 Task: Look for products in the category "Baby Food & Drinks" from Plum Organics only.
Action: Mouse moved to (269, 145)
Screenshot: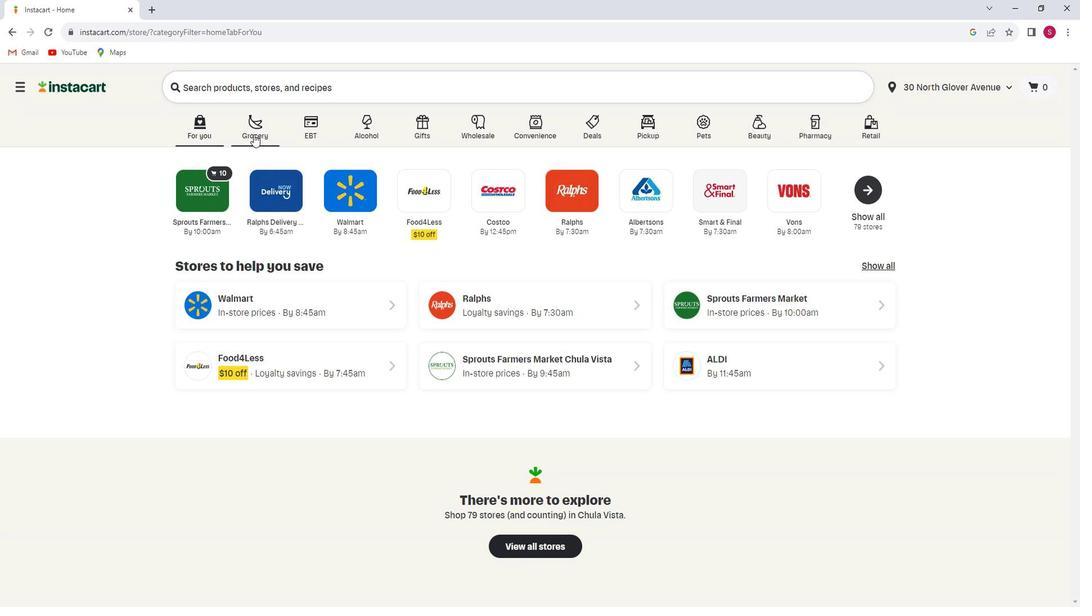
Action: Mouse pressed left at (269, 145)
Screenshot: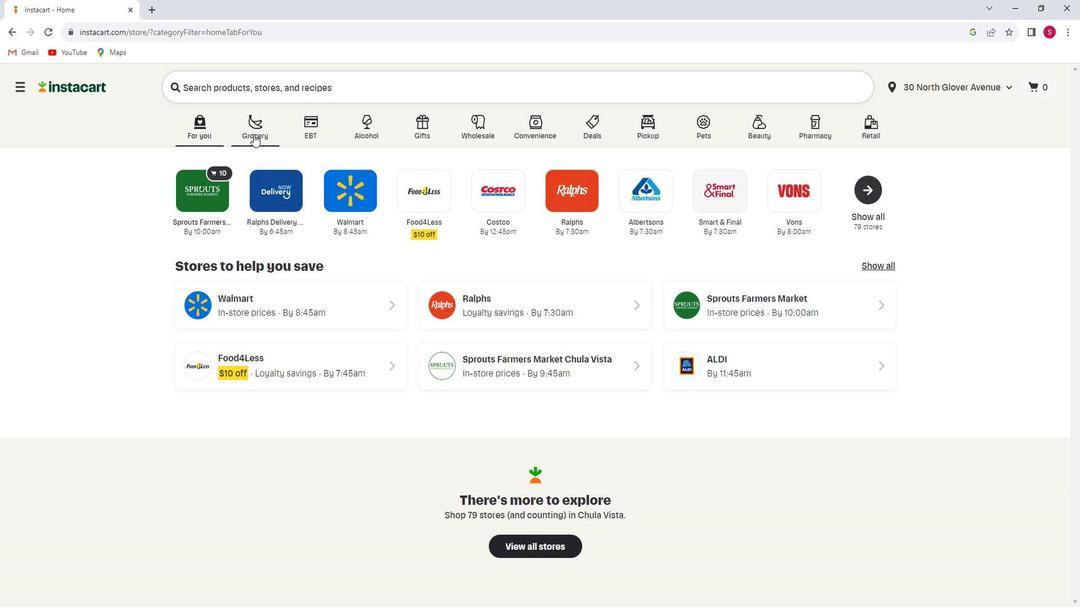 
Action: Mouse moved to (265, 353)
Screenshot: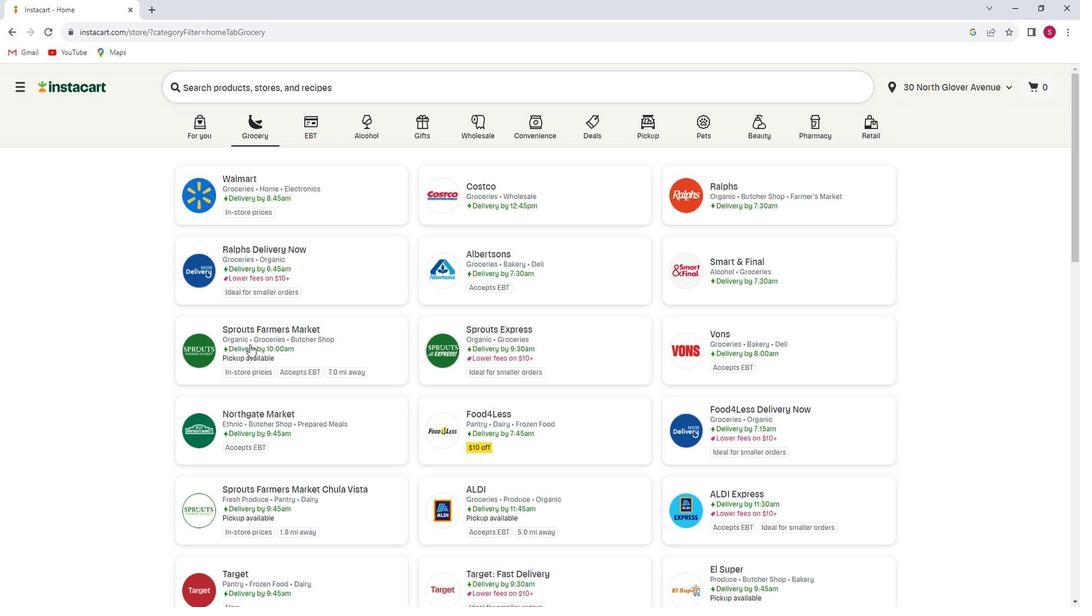 
Action: Mouse pressed left at (265, 353)
Screenshot: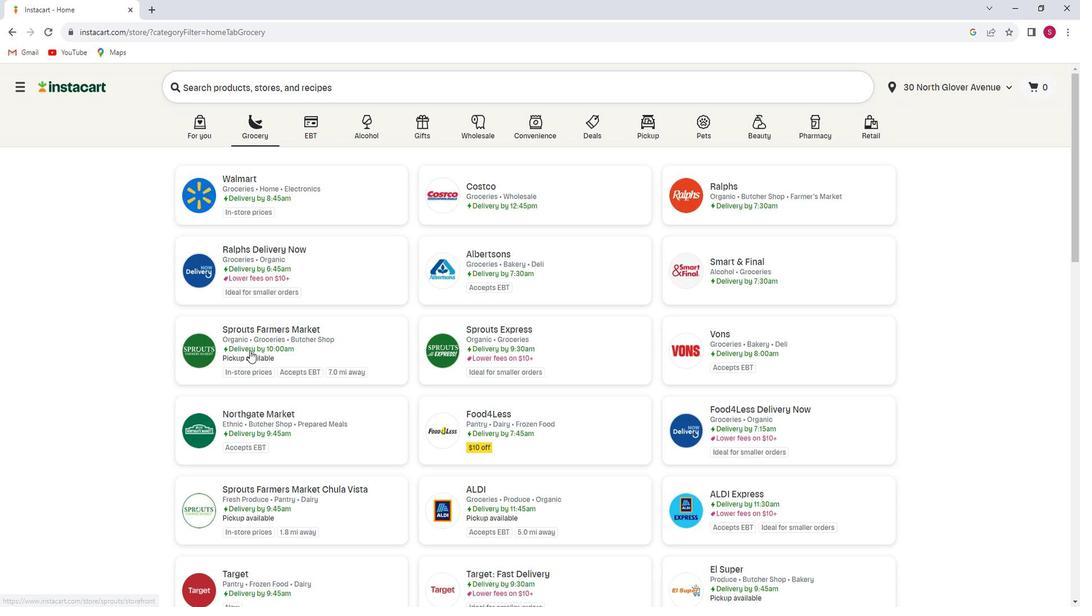 
Action: Mouse moved to (97, 411)
Screenshot: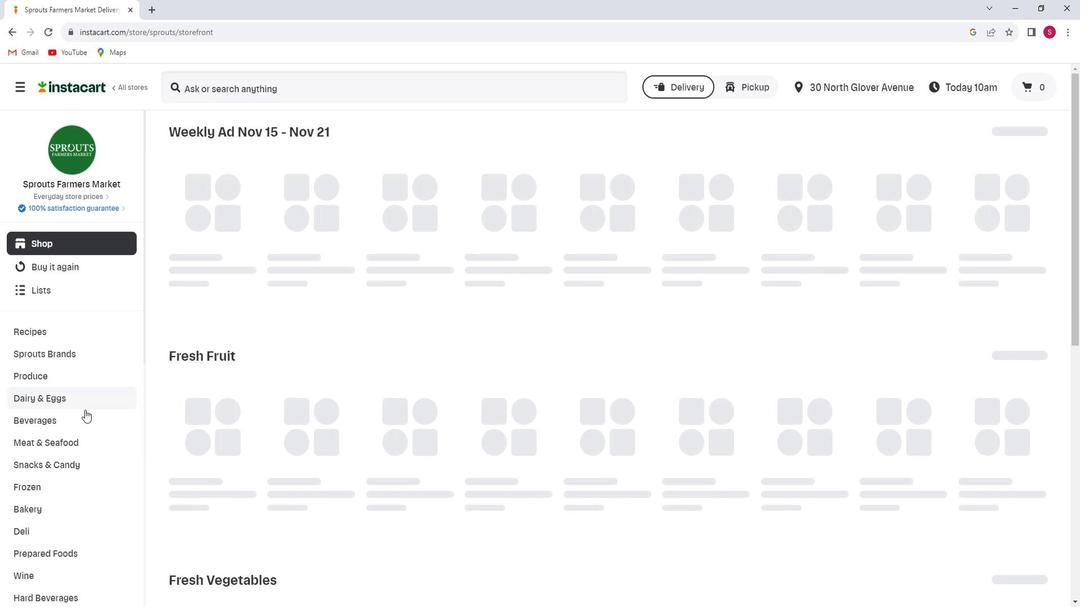 
Action: Mouse scrolled (97, 410) with delta (0, 0)
Screenshot: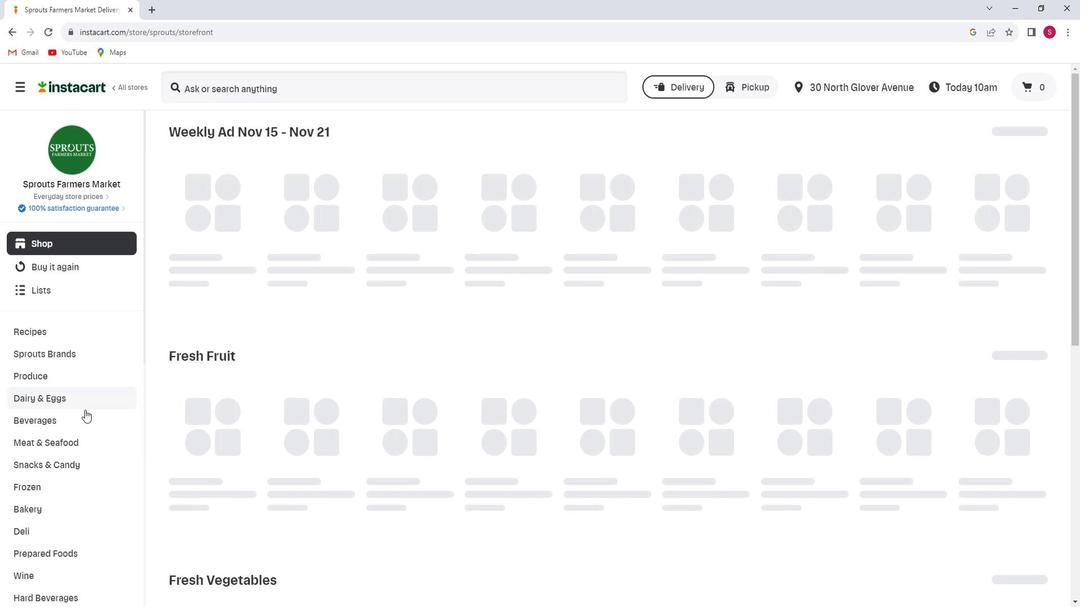 
Action: Mouse moved to (96, 412)
Screenshot: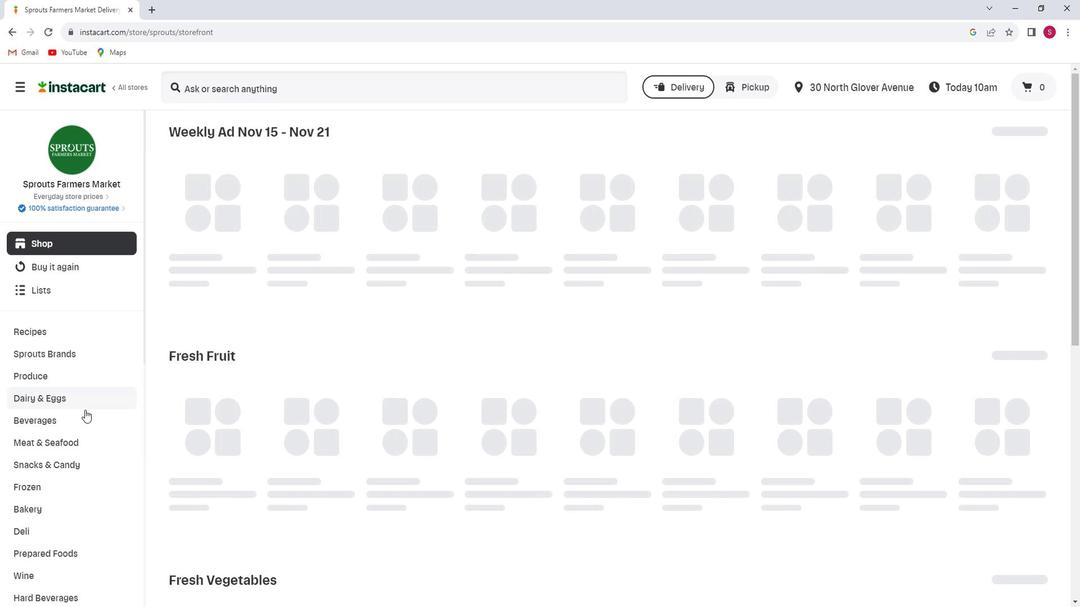 
Action: Mouse scrolled (96, 412) with delta (0, 0)
Screenshot: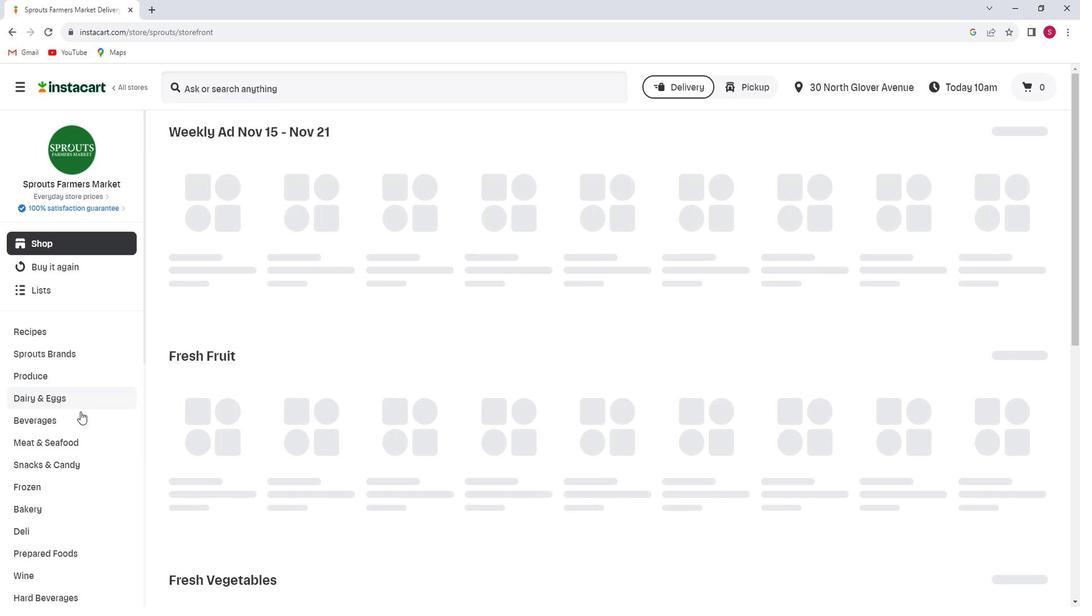 
Action: Mouse scrolled (96, 412) with delta (0, 0)
Screenshot: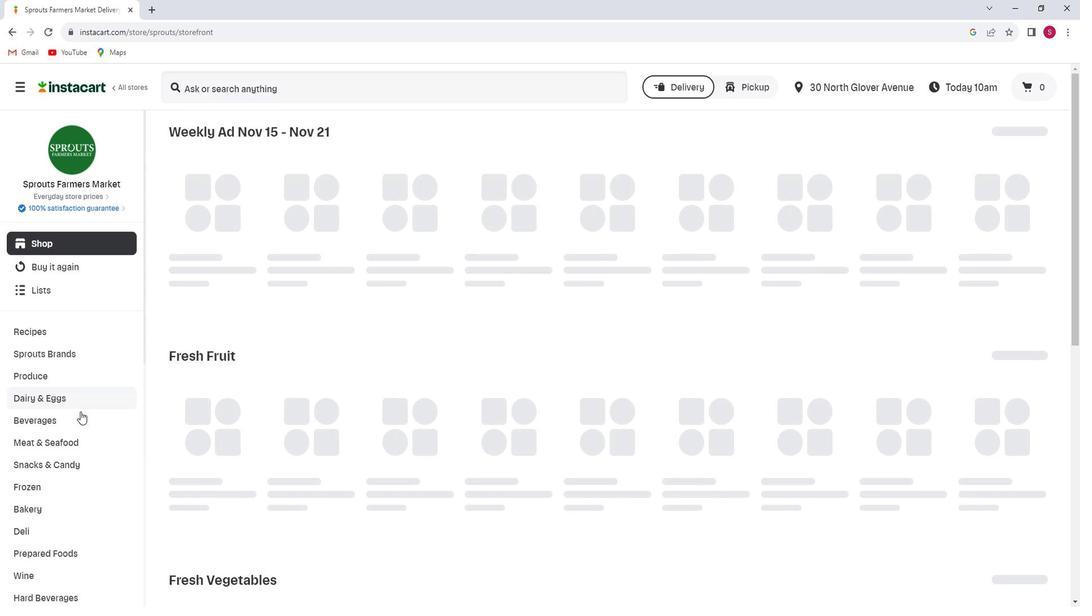 
Action: Mouse scrolled (96, 412) with delta (0, 0)
Screenshot: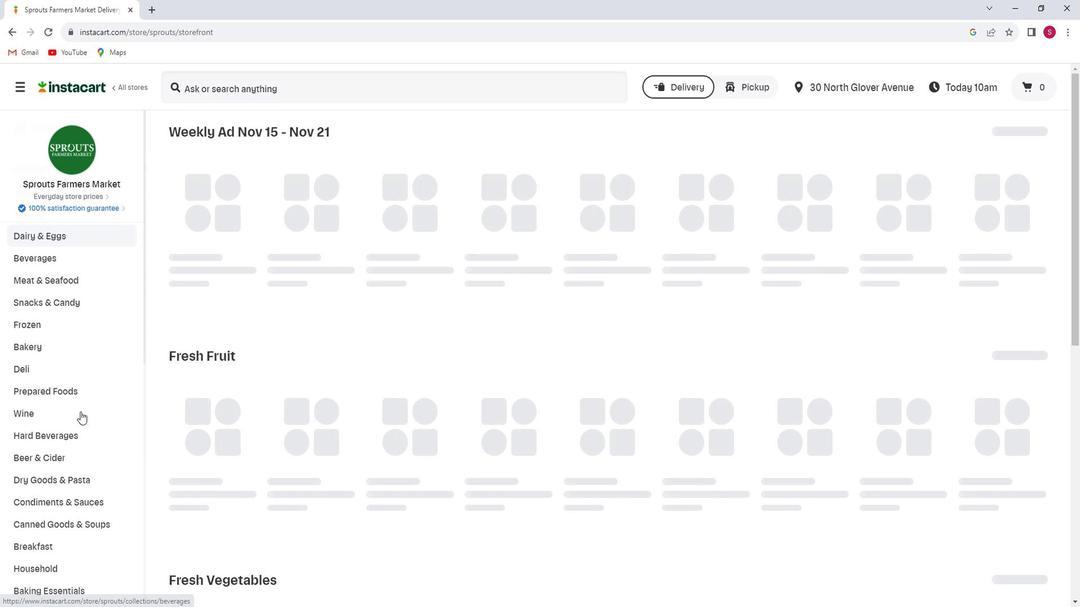 
Action: Mouse scrolled (96, 412) with delta (0, 0)
Screenshot: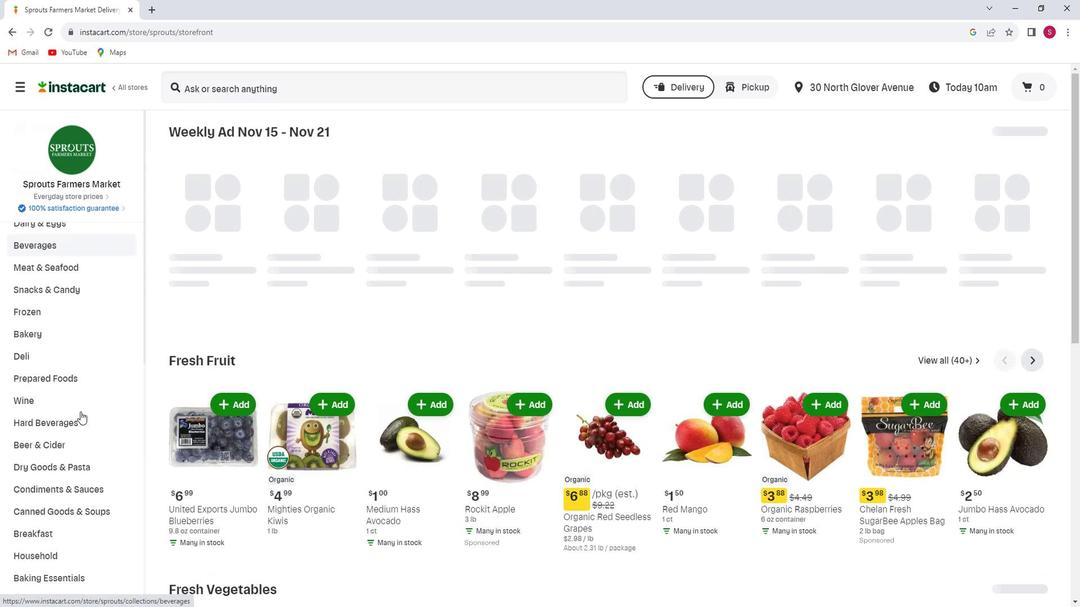 
Action: Mouse scrolled (96, 412) with delta (0, 0)
Screenshot: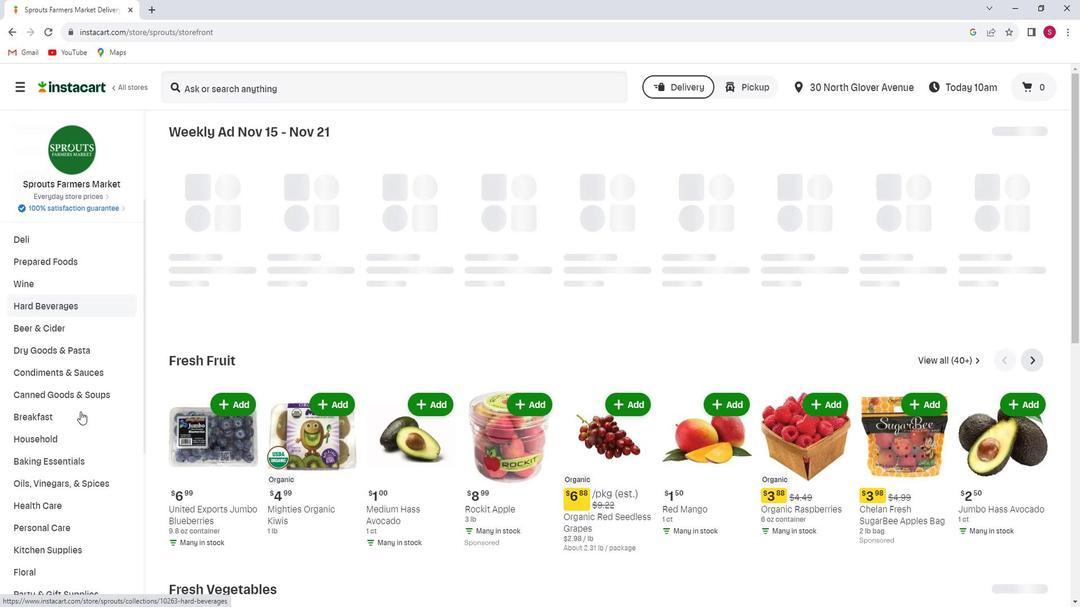 
Action: Mouse scrolled (96, 412) with delta (0, 0)
Screenshot: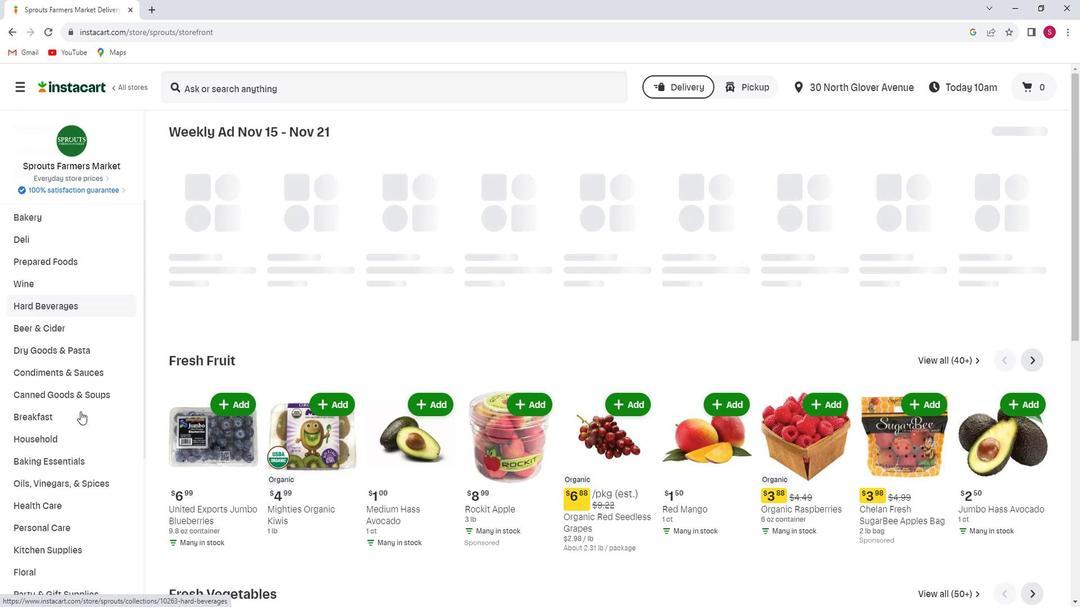 
Action: Mouse scrolled (96, 412) with delta (0, 0)
Screenshot: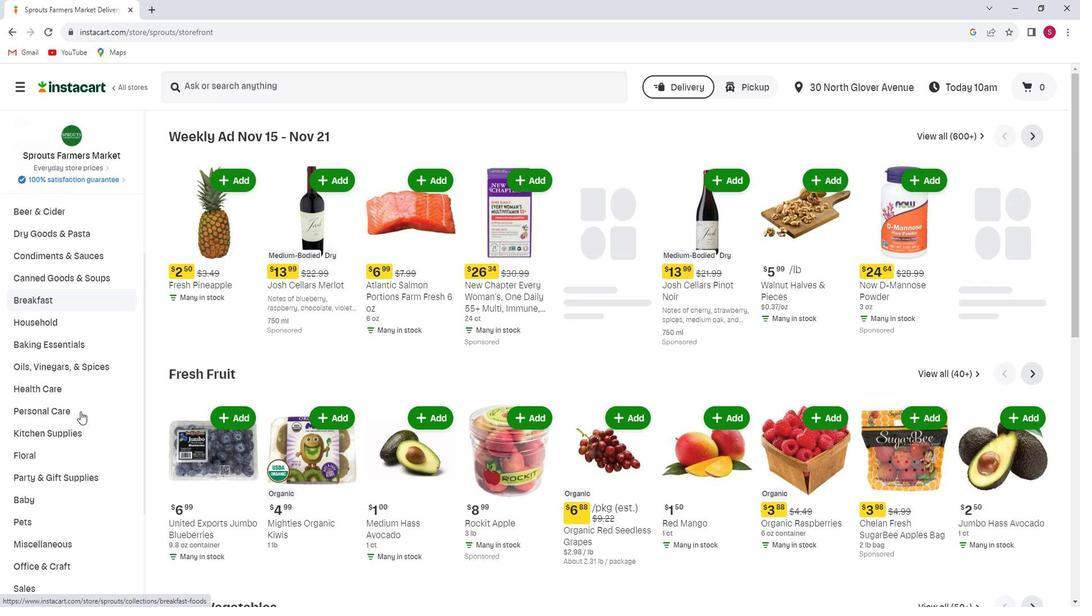 
Action: Mouse moved to (68, 437)
Screenshot: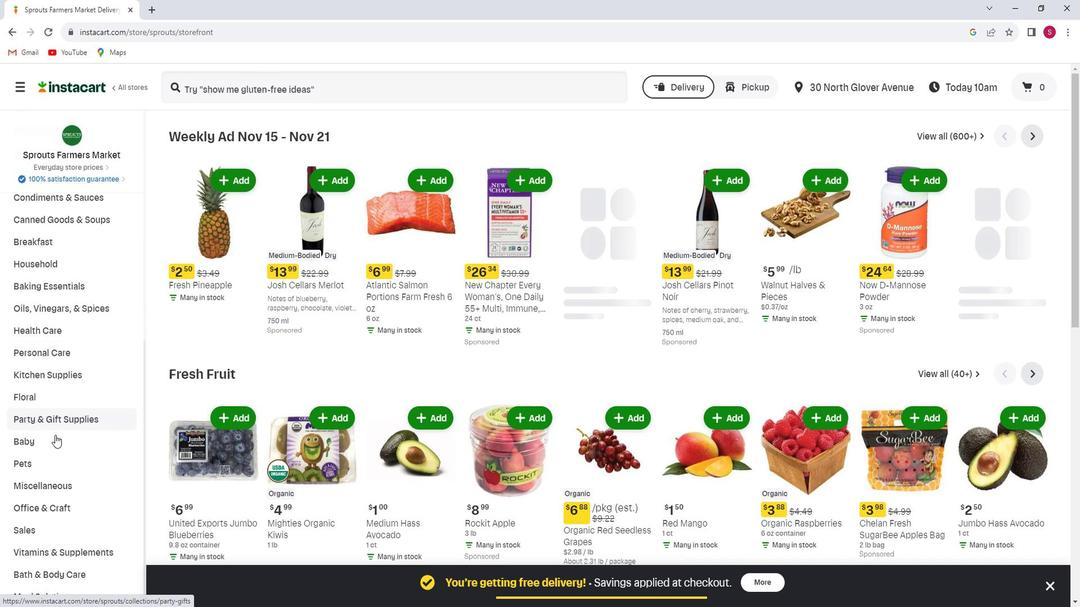 
Action: Mouse pressed left at (68, 437)
Screenshot: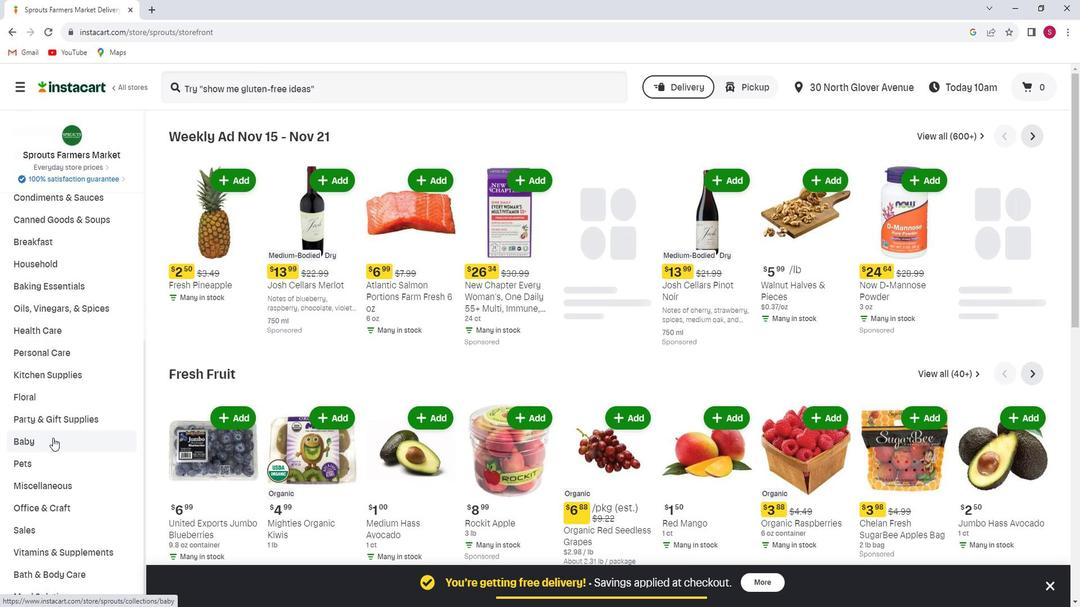 
Action: Mouse moved to (73, 521)
Screenshot: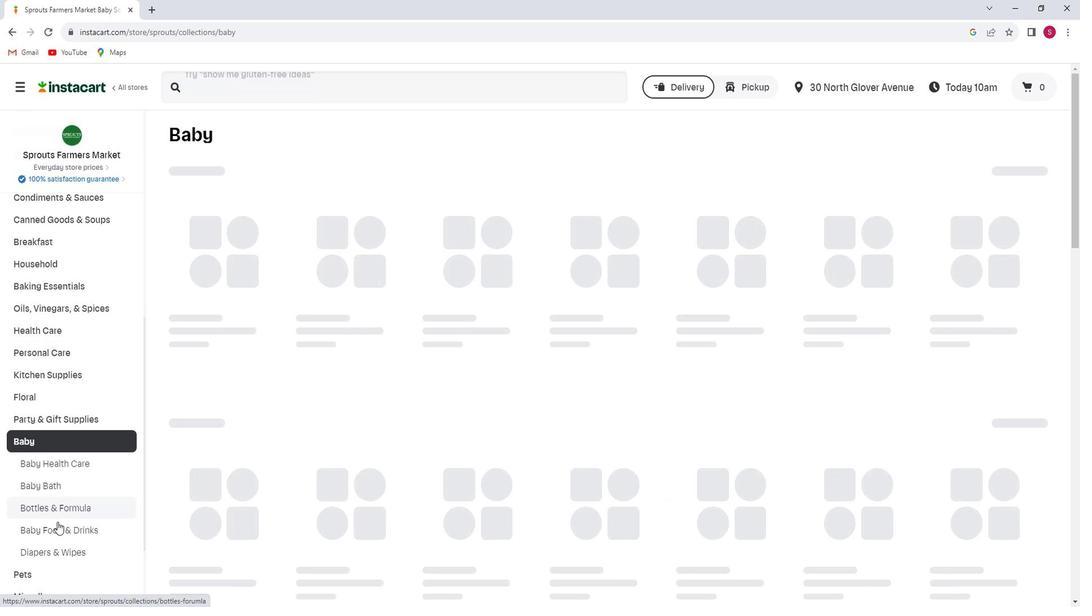 
Action: Mouse pressed left at (73, 521)
Screenshot: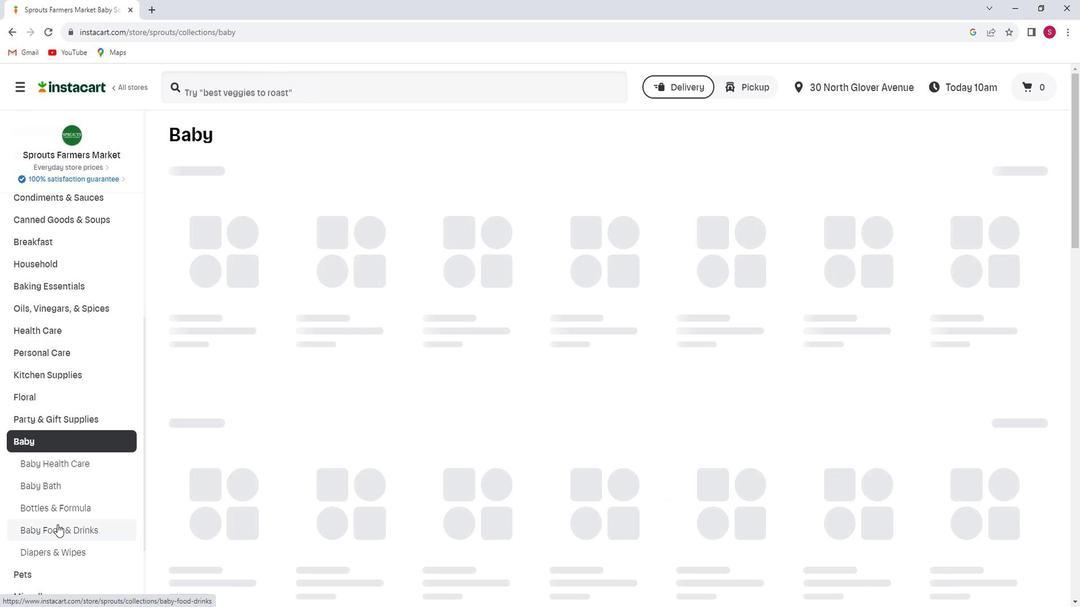 
Action: Mouse moved to (461, 237)
Screenshot: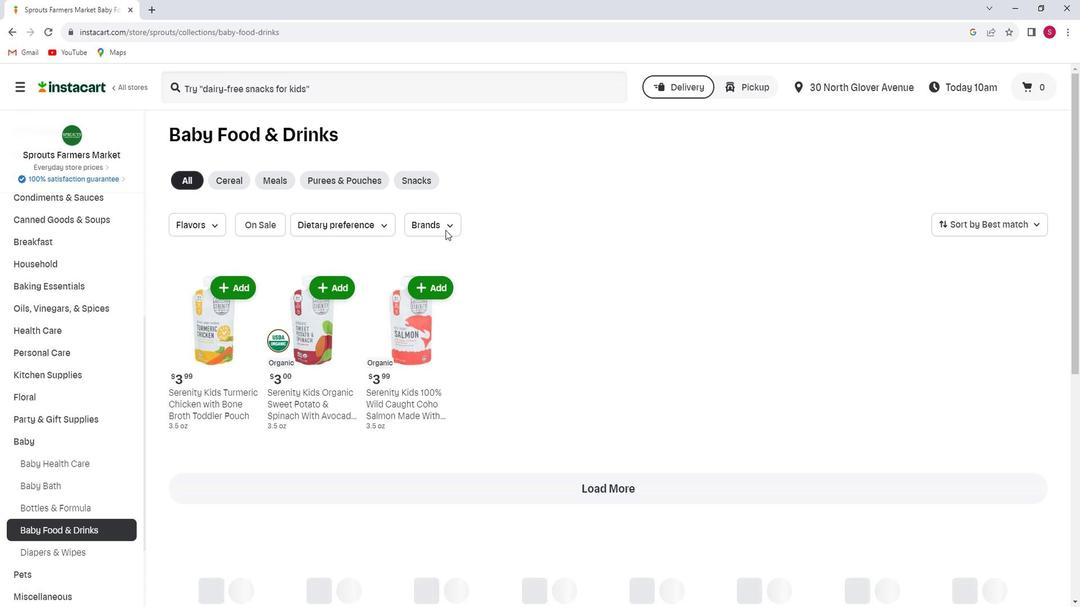 
Action: Mouse pressed left at (461, 237)
Screenshot: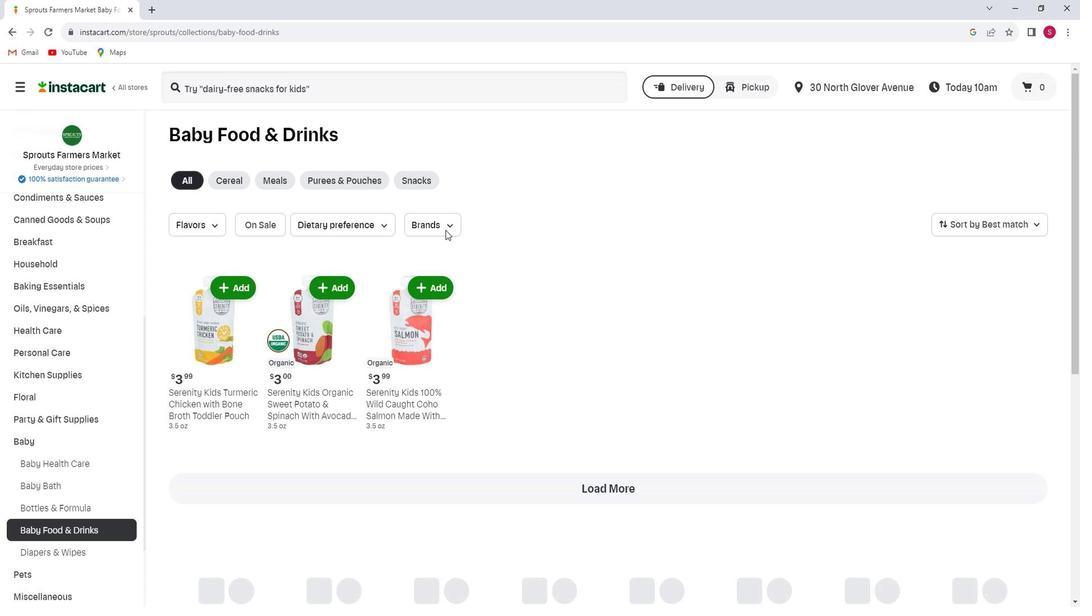 
Action: Mouse moved to (459, 293)
Screenshot: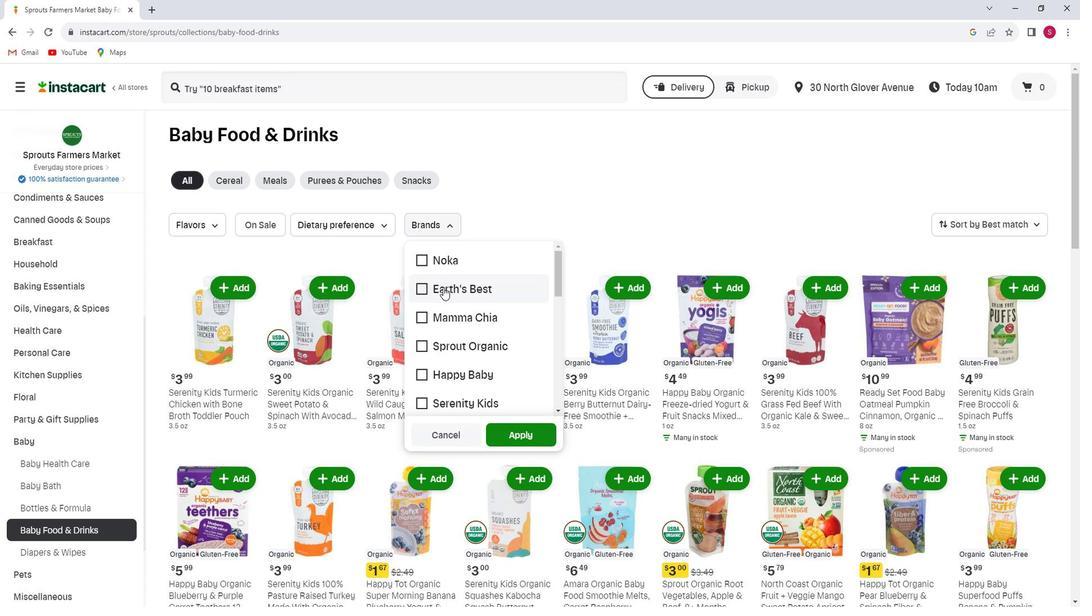 
Action: Mouse scrolled (459, 293) with delta (0, 0)
Screenshot: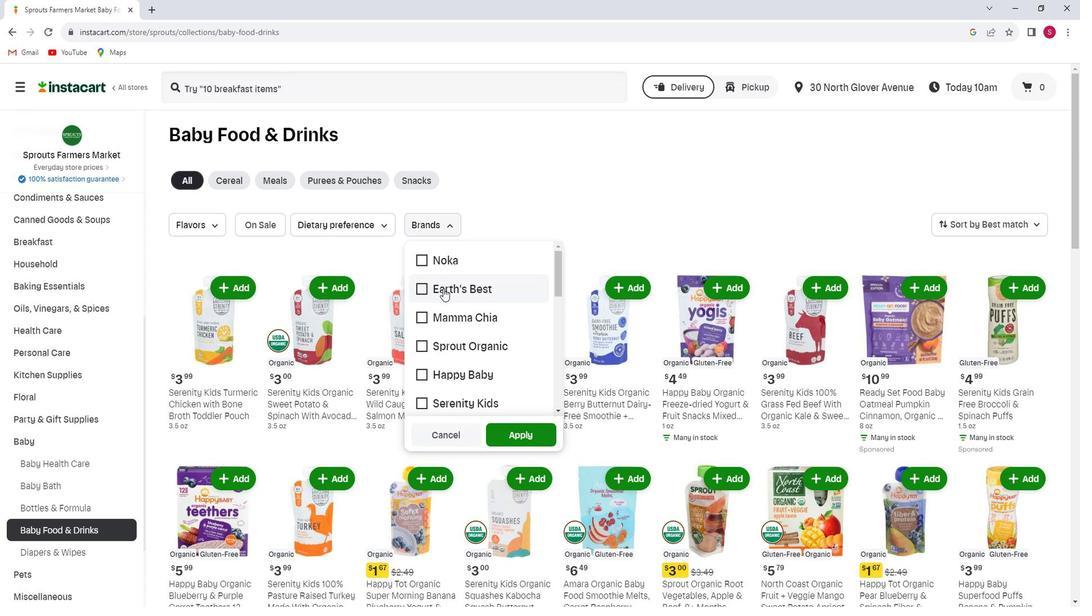 
Action: Mouse moved to (459, 295)
Screenshot: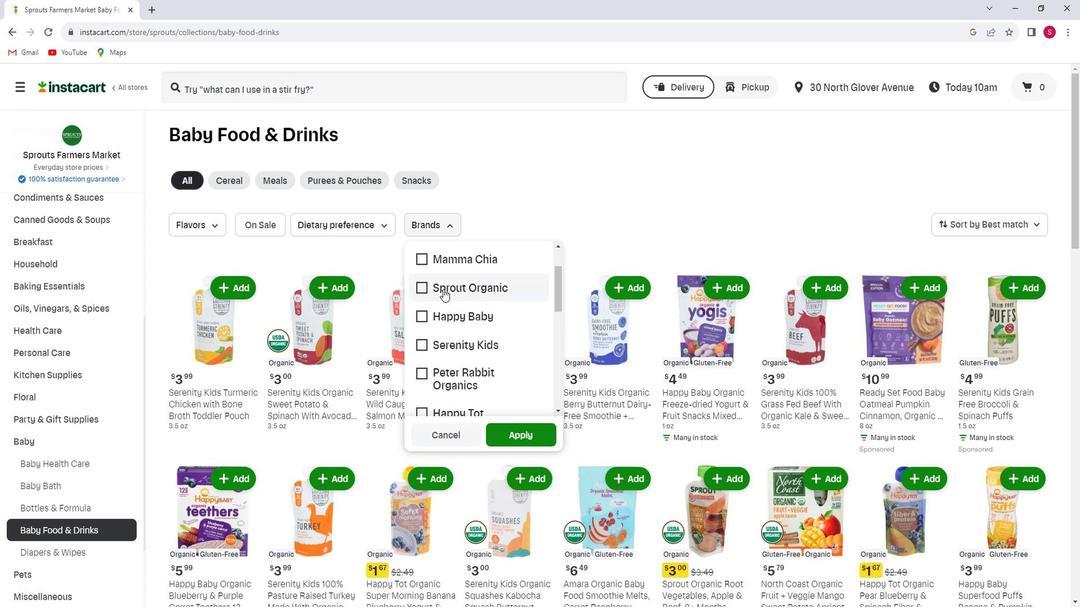 
Action: Mouse scrolled (459, 294) with delta (0, 0)
Screenshot: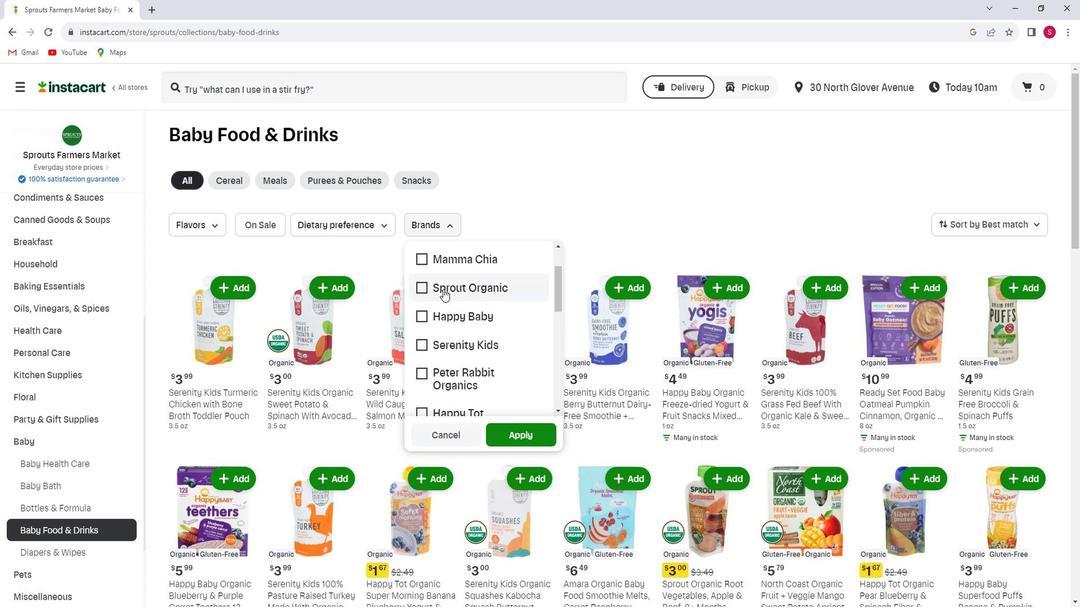 
Action: Mouse moved to (459, 298)
Screenshot: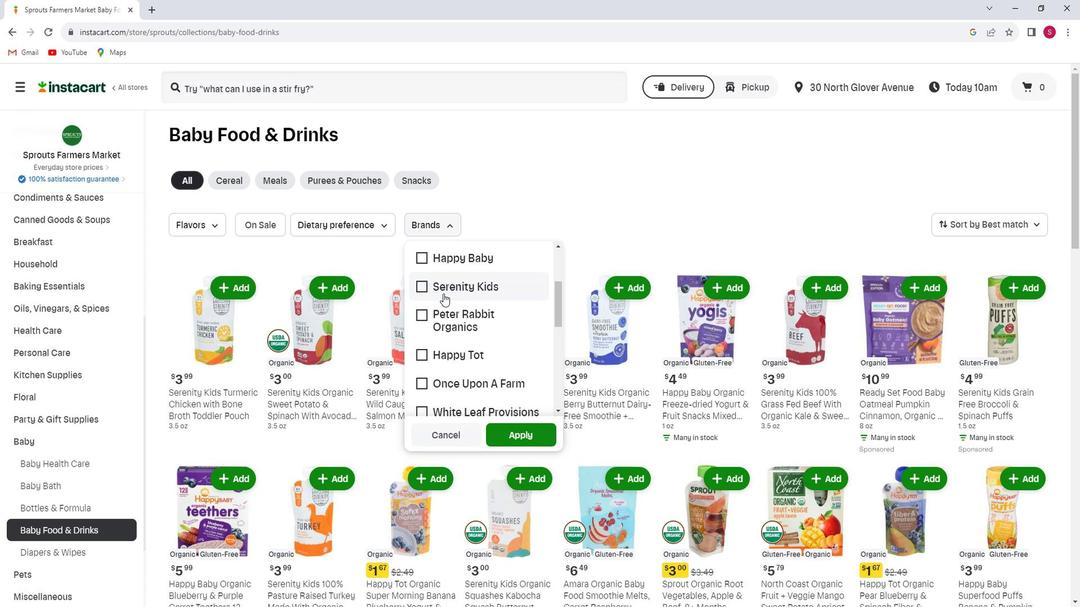 
Action: Mouse scrolled (459, 298) with delta (0, 0)
Screenshot: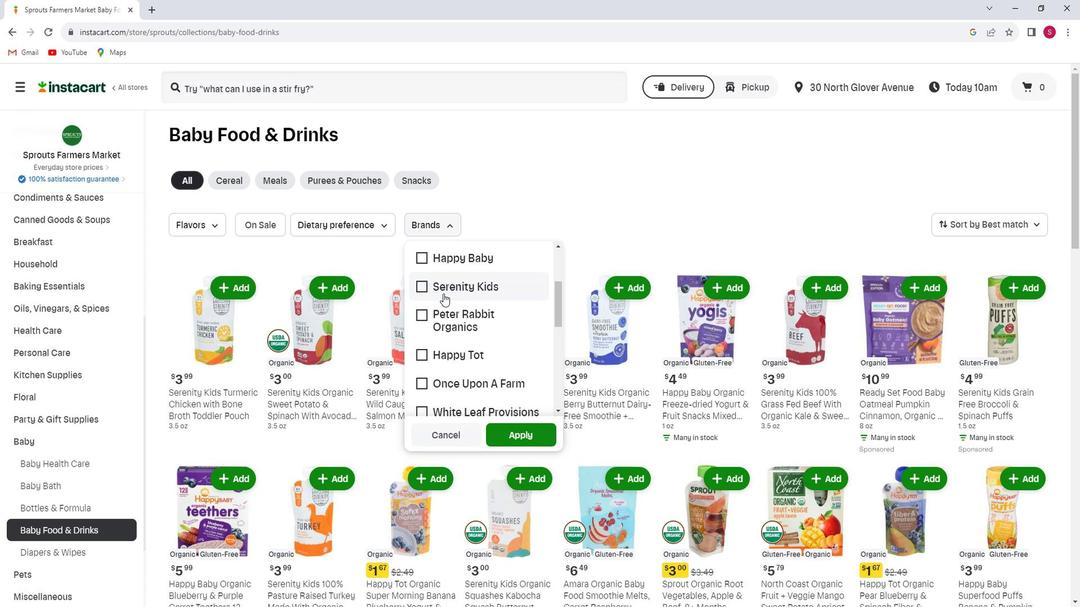 
Action: Mouse scrolled (459, 298) with delta (0, 0)
Screenshot: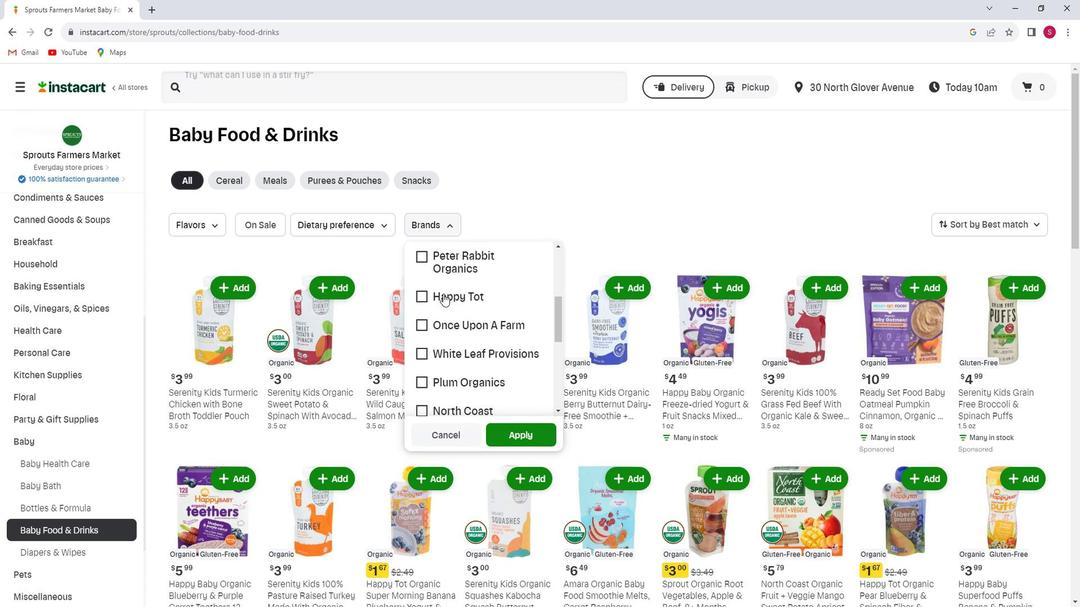 
Action: Mouse moved to (440, 323)
Screenshot: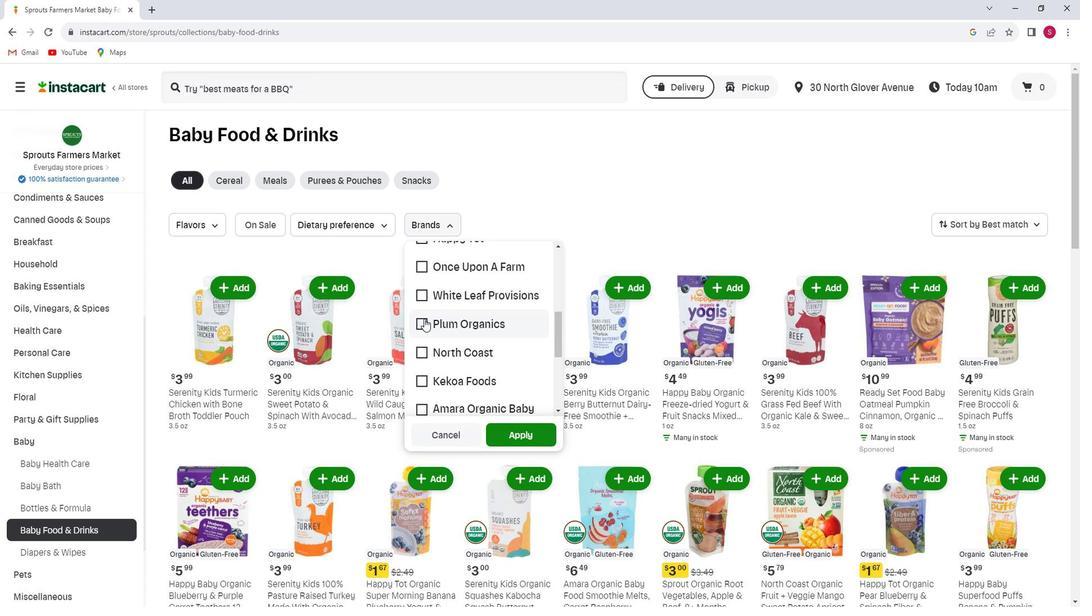 
Action: Mouse pressed left at (440, 323)
Screenshot: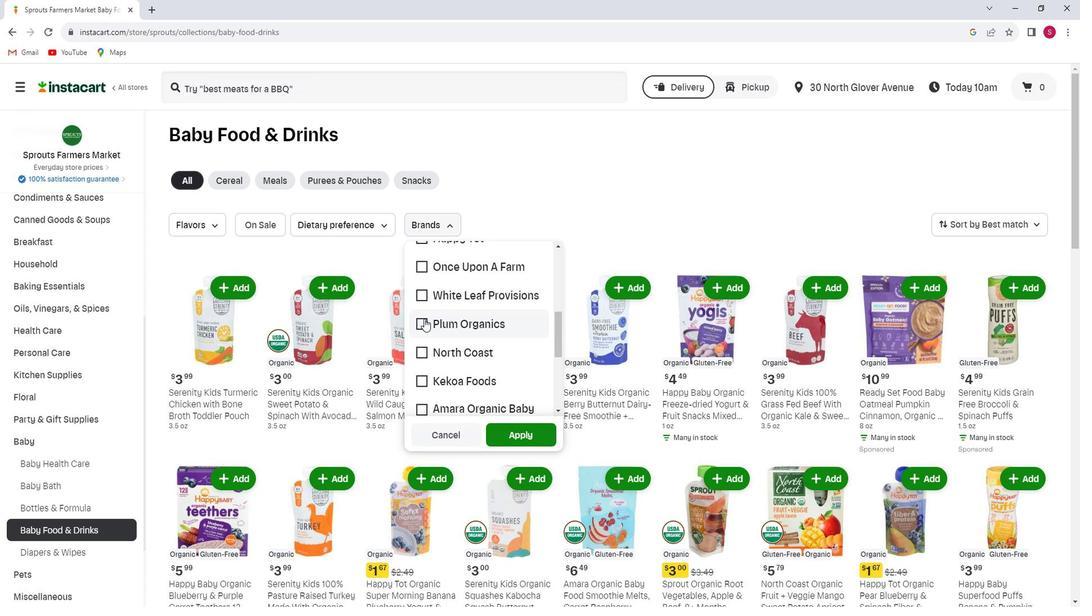 
Action: Mouse moved to (521, 431)
Screenshot: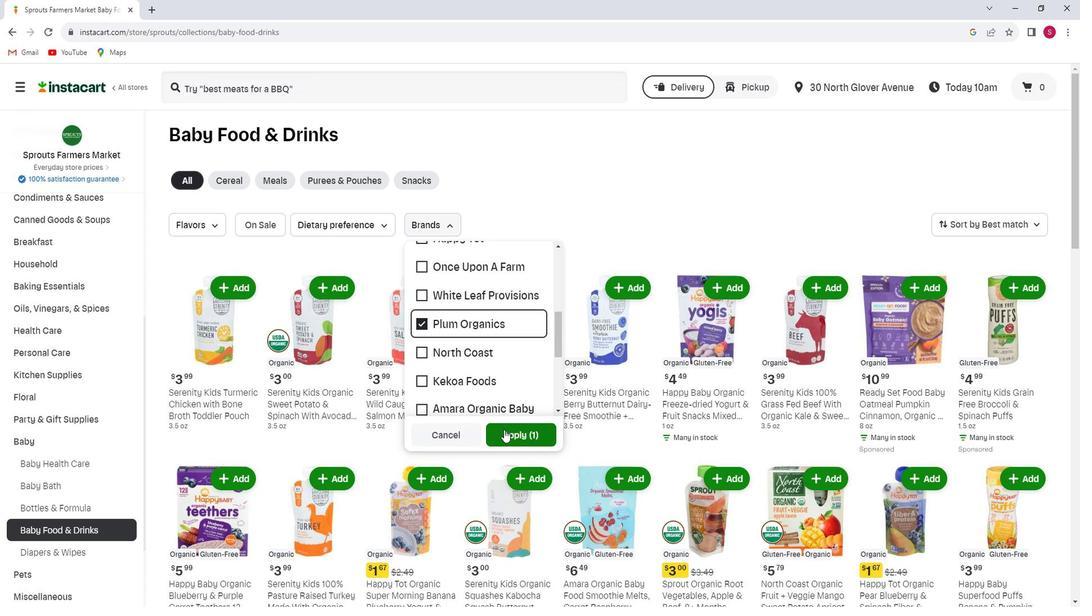 
Action: Mouse pressed left at (521, 431)
Screenshot: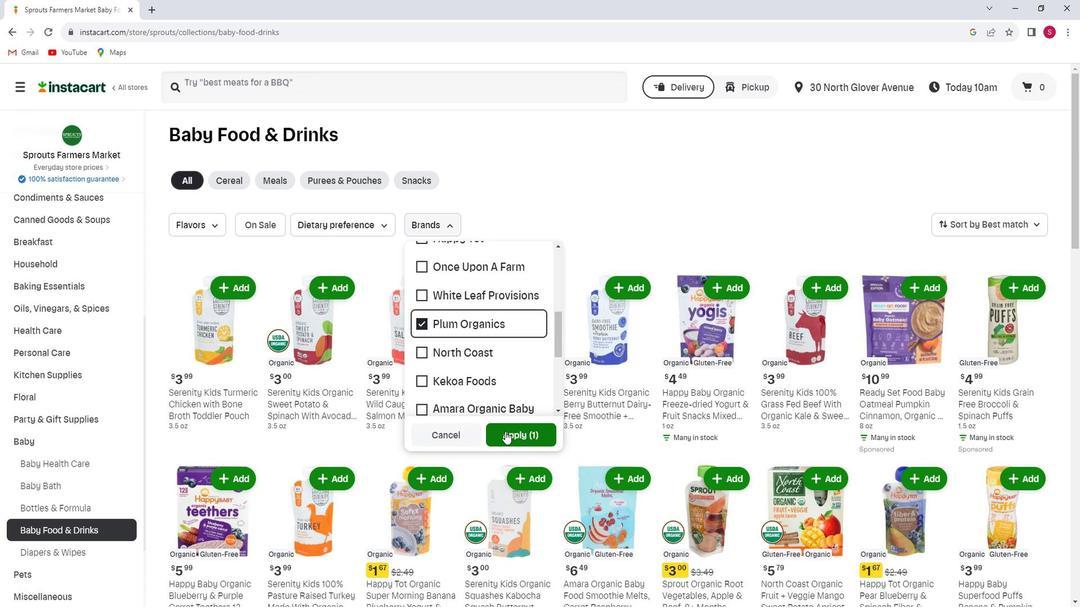 
Action: Mouse moved to (535, 421)
Screenshot: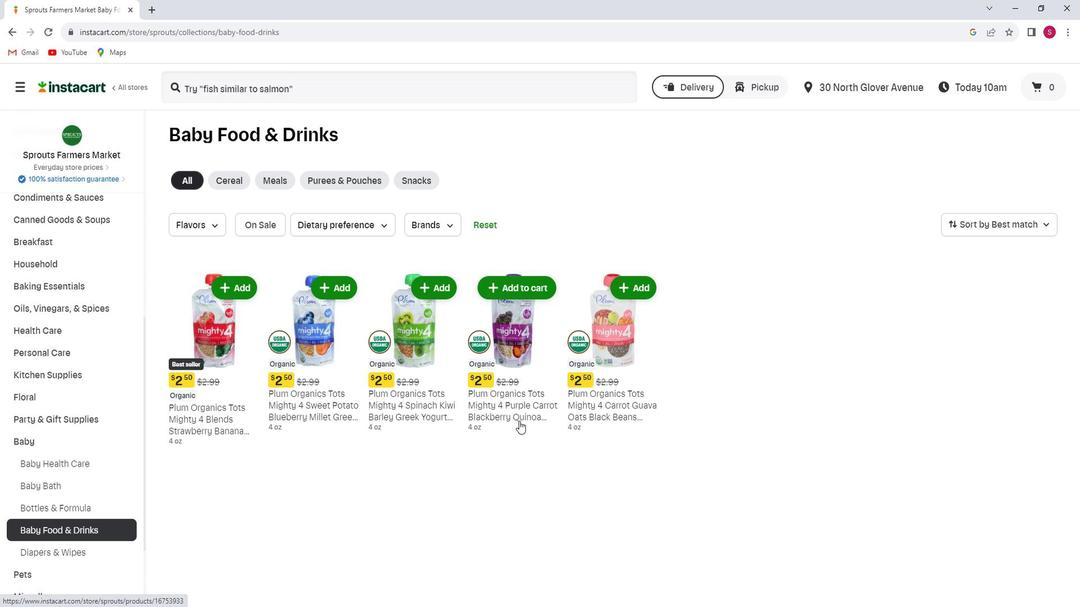 
